 Task: Look for products in the category "Cookies" from Bake City Usa only.
Action: Mouse moved to (829, 296)
Screenshot: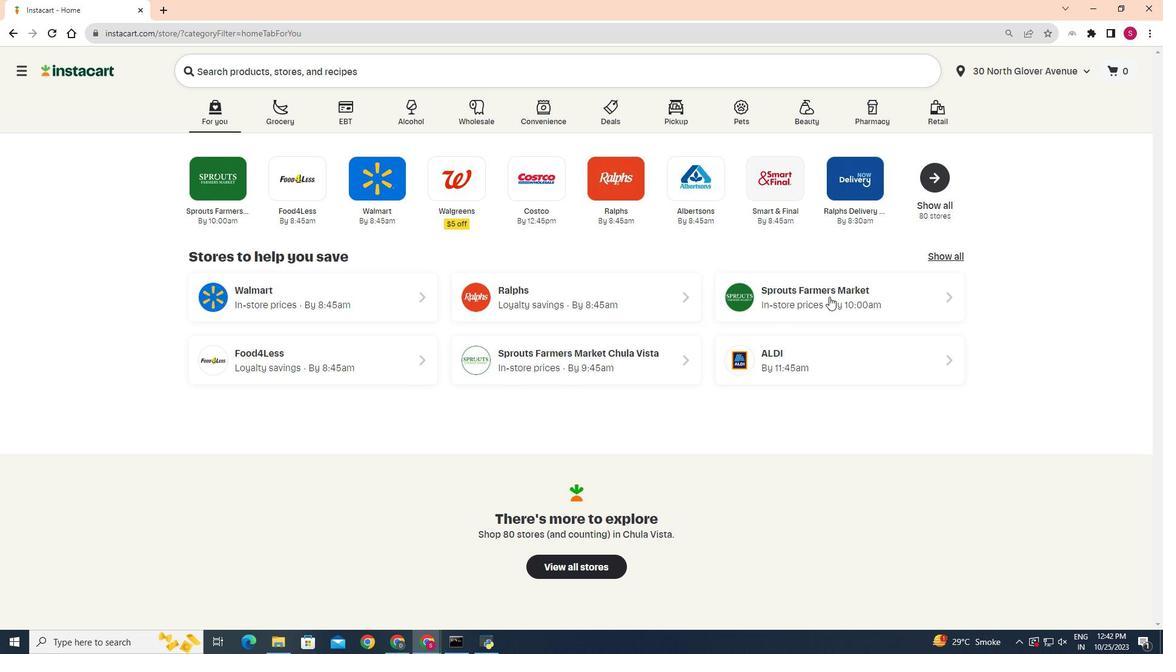 
Action: Mouse pressed left at (829, 296)
Screenshot: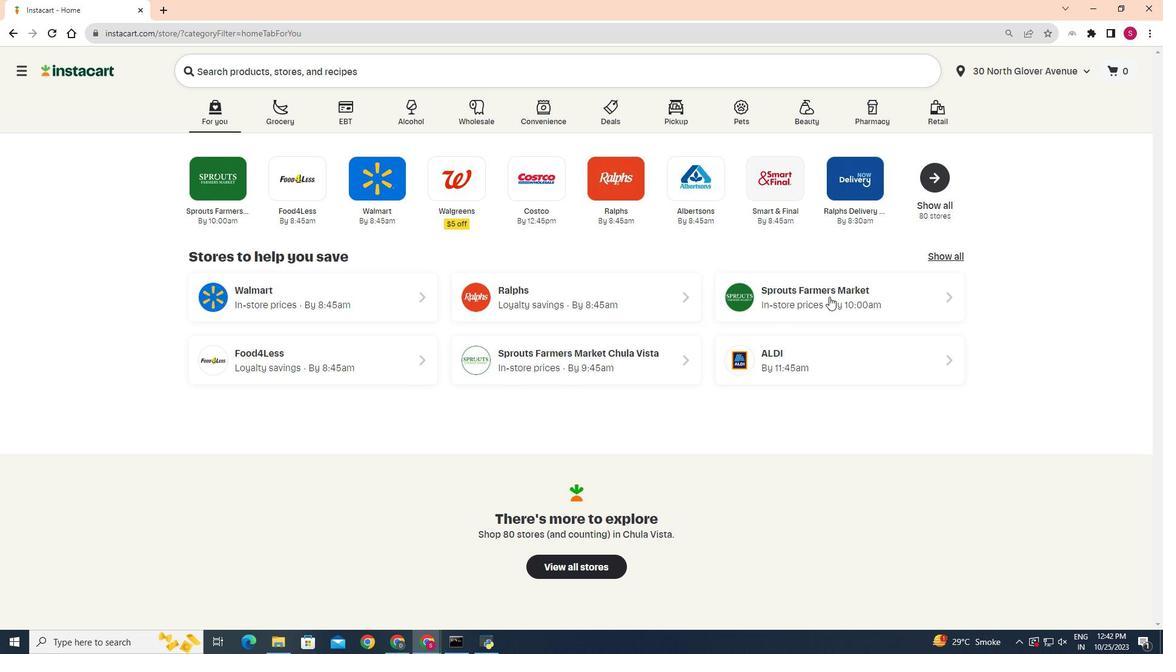 
Action: Mouse moved to (32, 528)
Screenshot: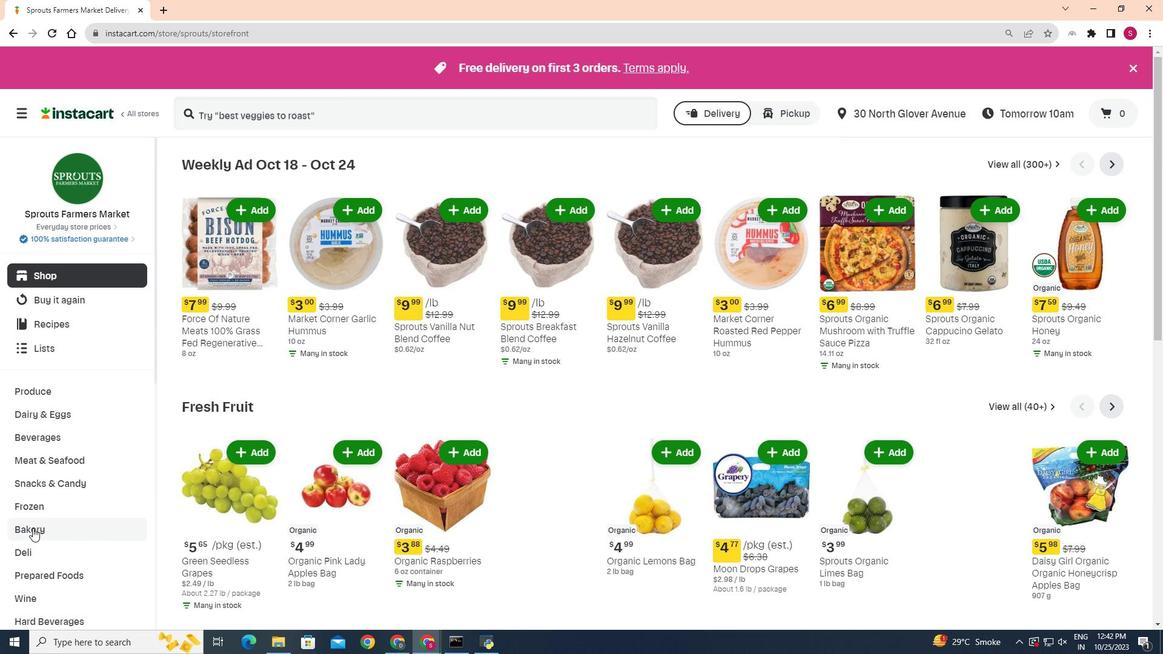 
Action: Mouse pressed left at (32, 528)
Screenshot: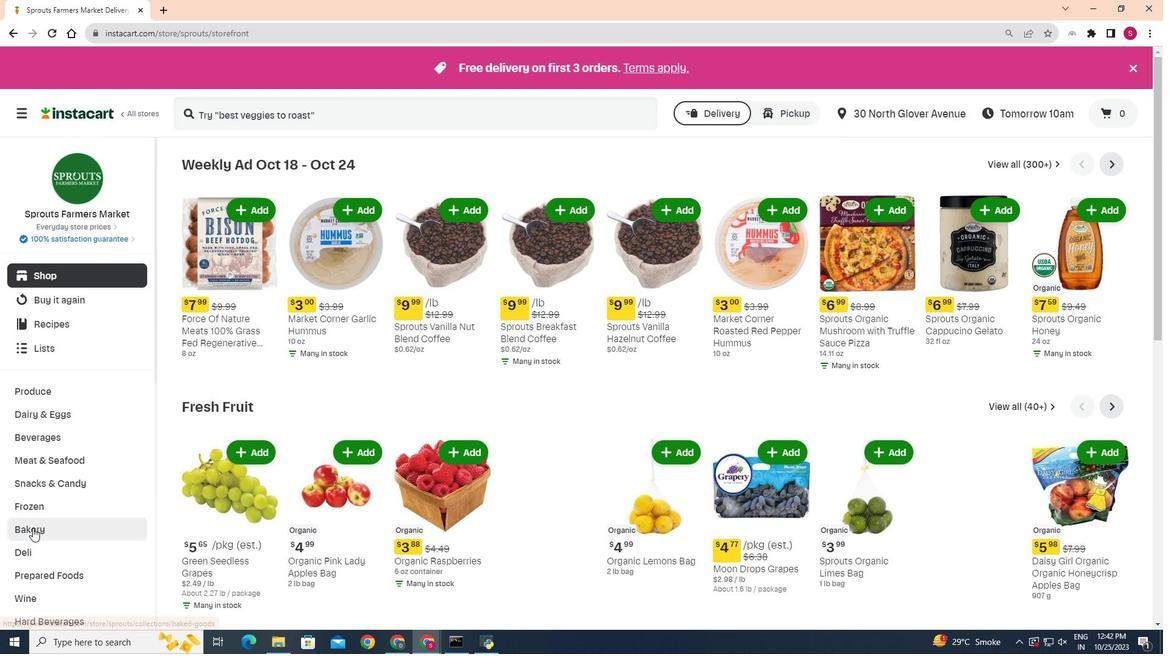 
Action: Mouse moved to (391, 190)
Screenshot: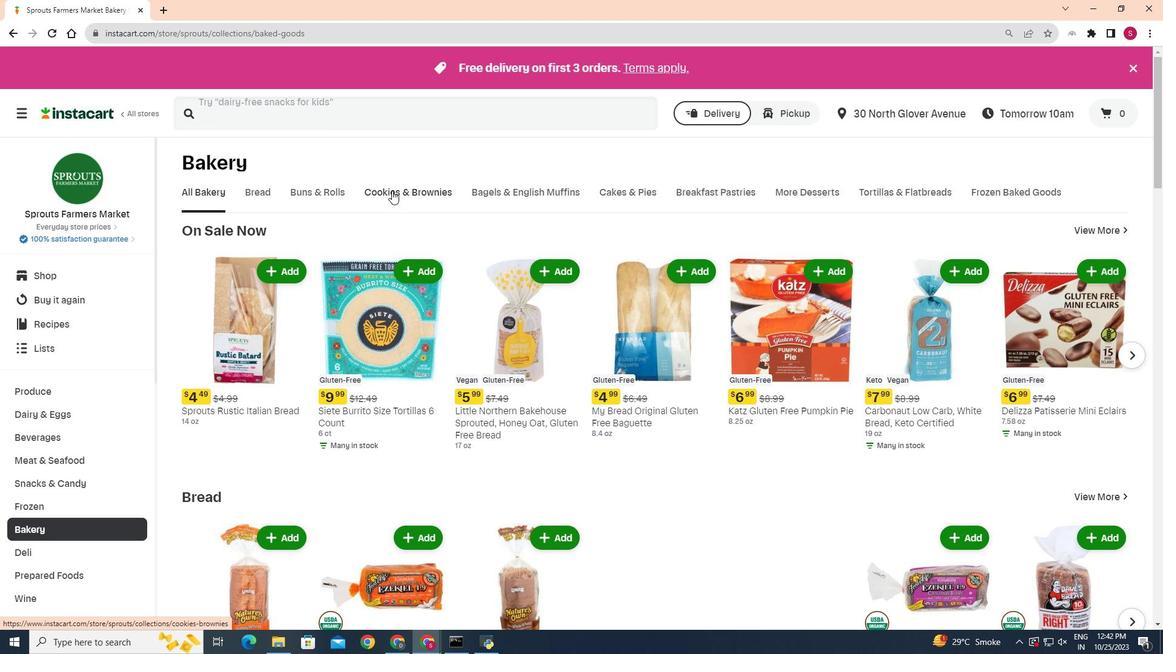 
Action: Mouse pressed left at (391, 190)
Screenshot: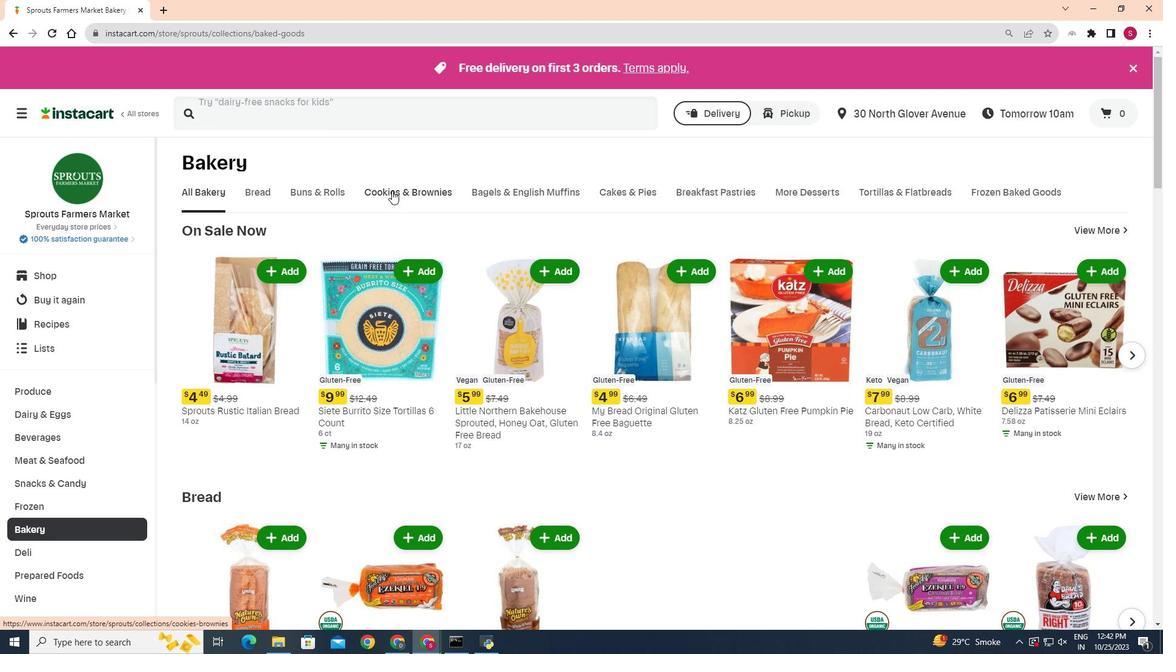 
Action: Mouse moved to (263, 245)
Screenshot: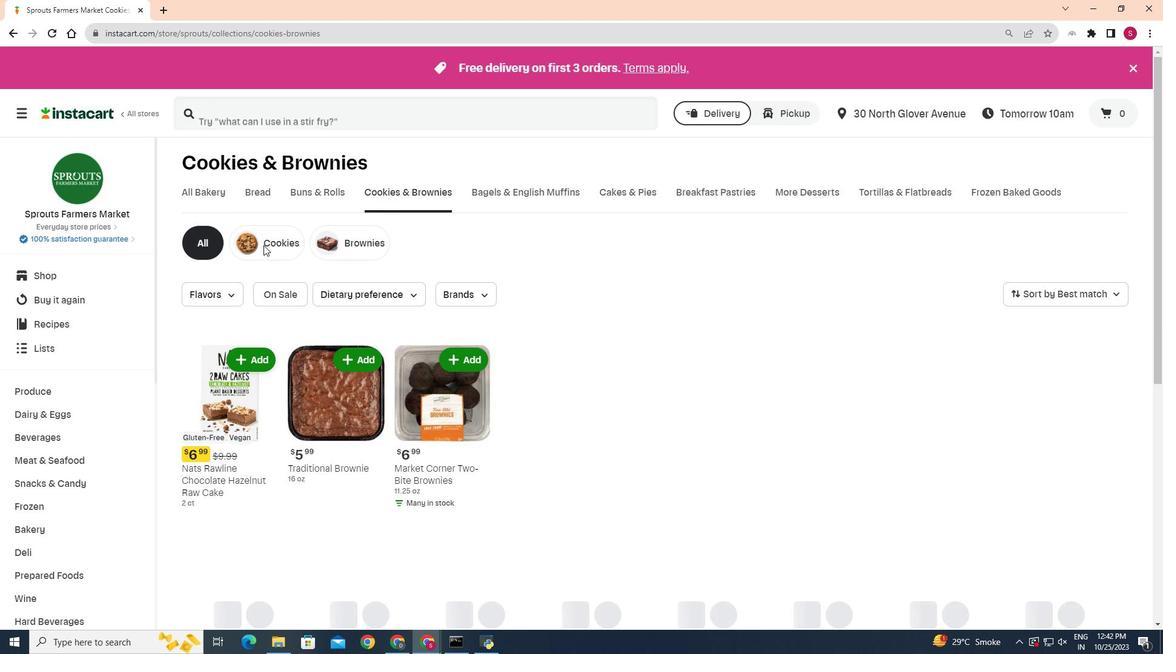 
Action: Mouse pressed left at (263, 245)
Screenshot: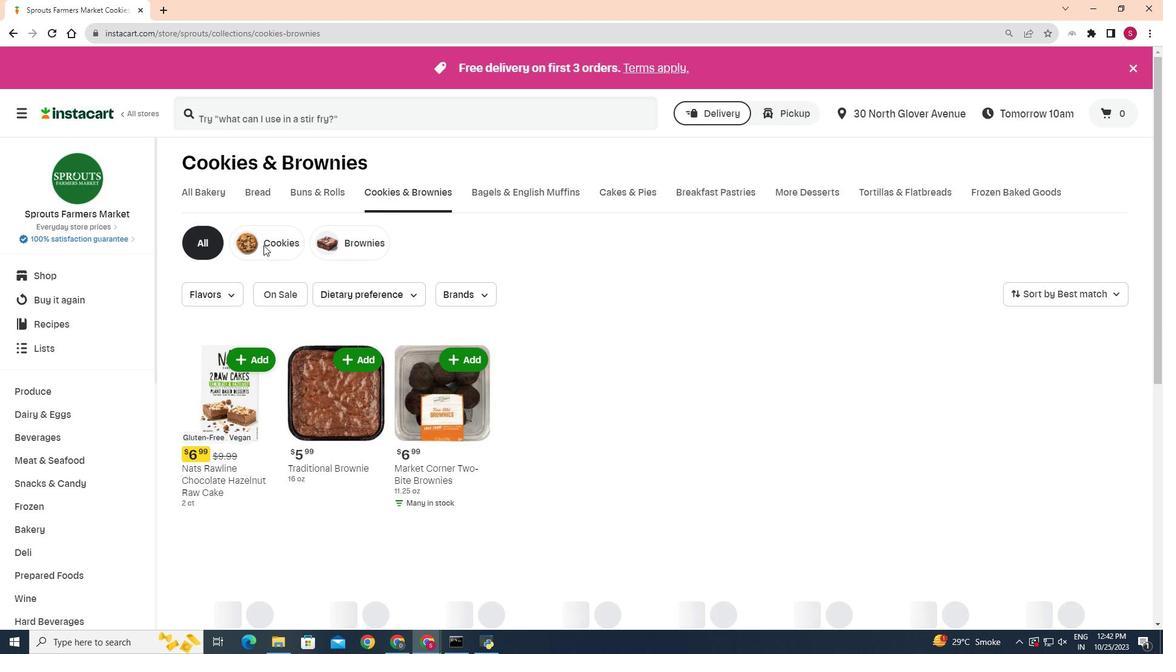 
Action: Mouse moved to (267, 241)
Screenshot: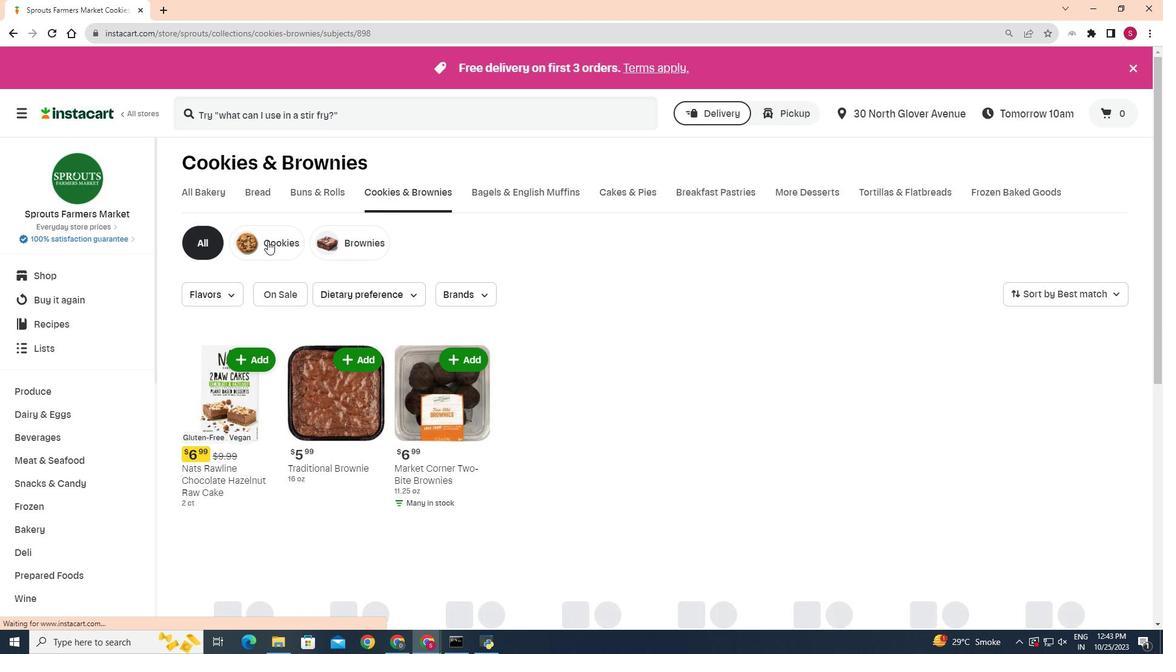 
Action: Mouse pressed left at (267, 241)
Screenshot: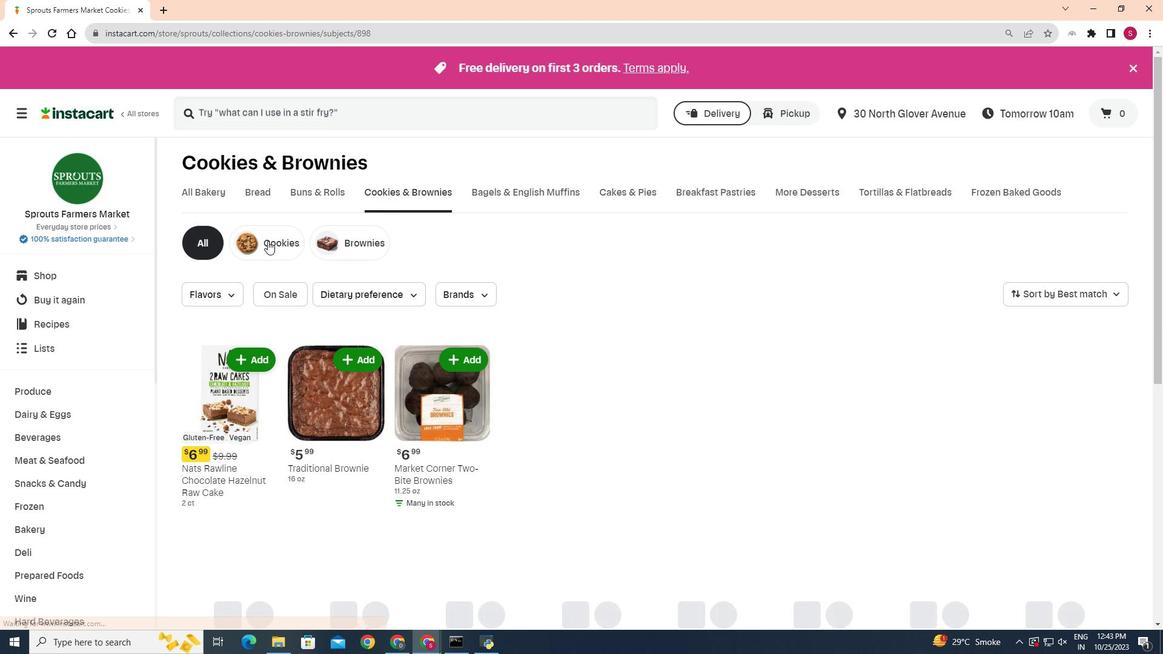 
Action: Mouse moved to (486, 296)
Screenshot: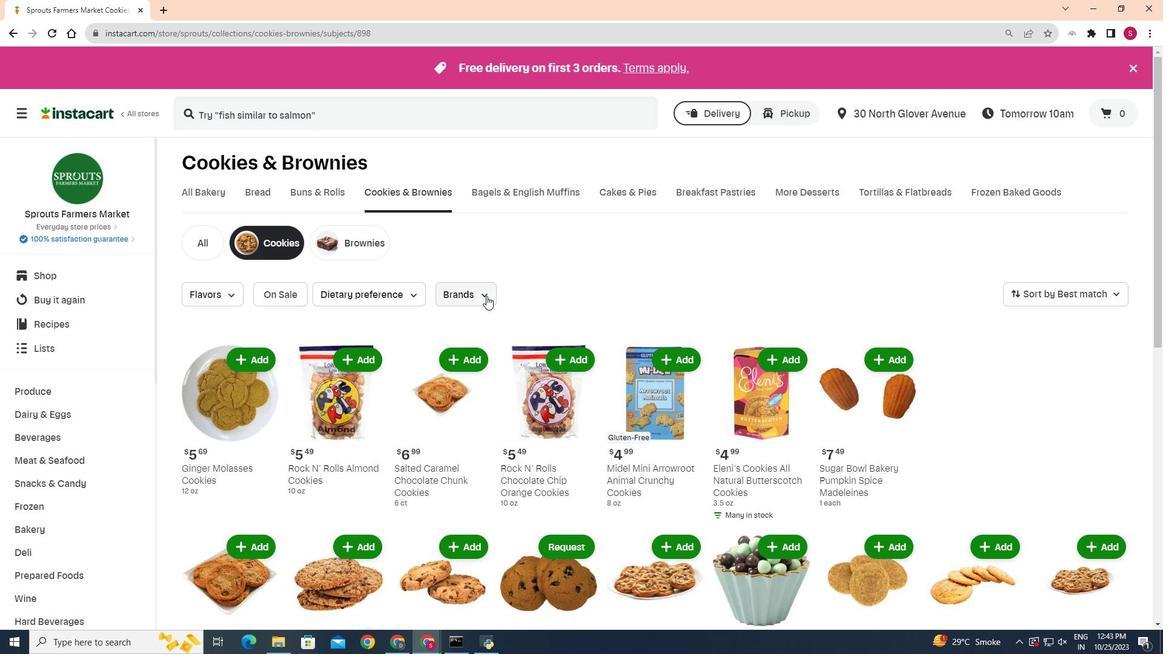 
Action: Mouse pressed left at (486, 296)
Screenshot: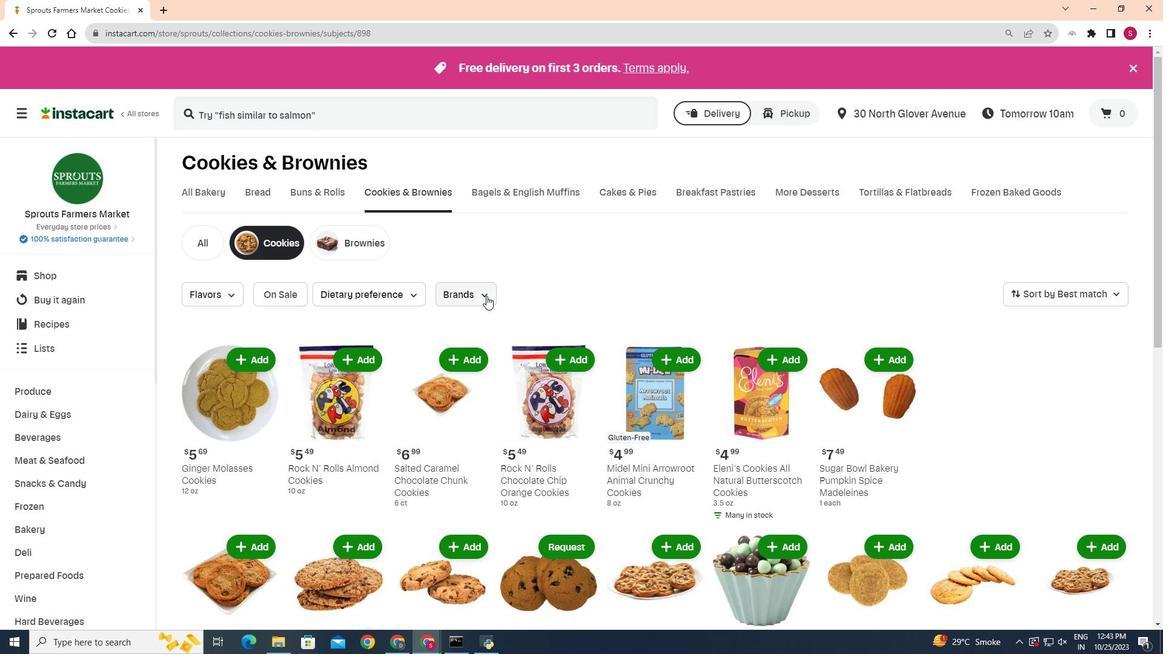 
Action: Mouse moved to (481, 350)
Screenshot: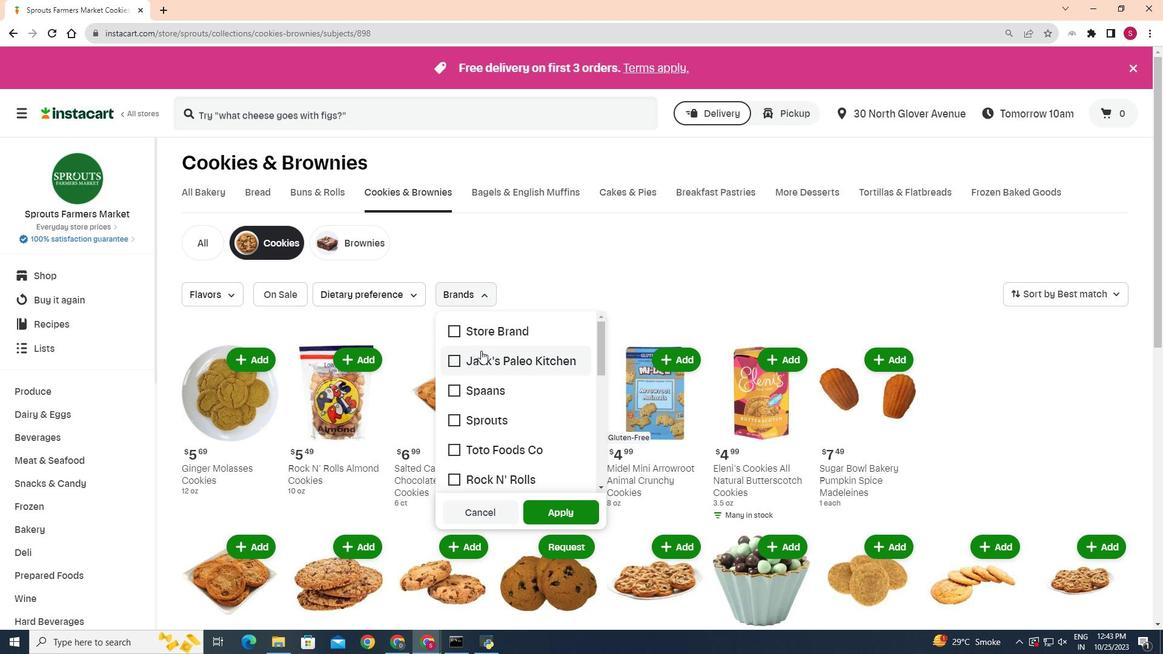 
Action: Mouse scrolled (481, 350) with delta (0, 0)
Screenshot: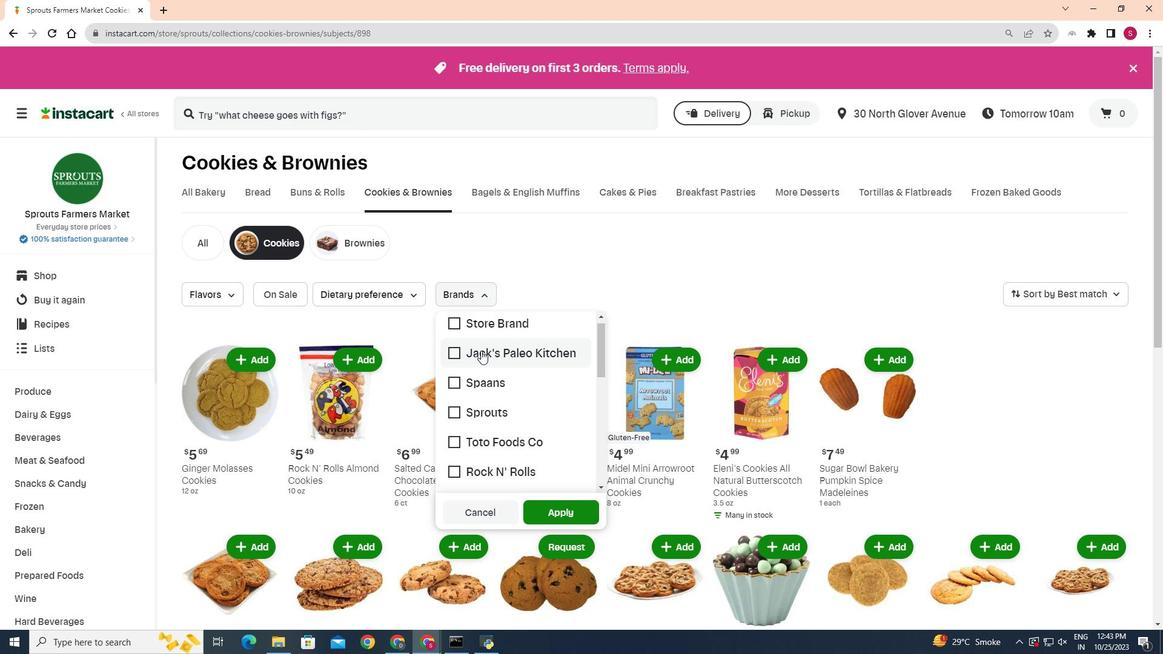 
Action: Mouse scrolled (481, 350) with delta (0, 0)
Screenshot: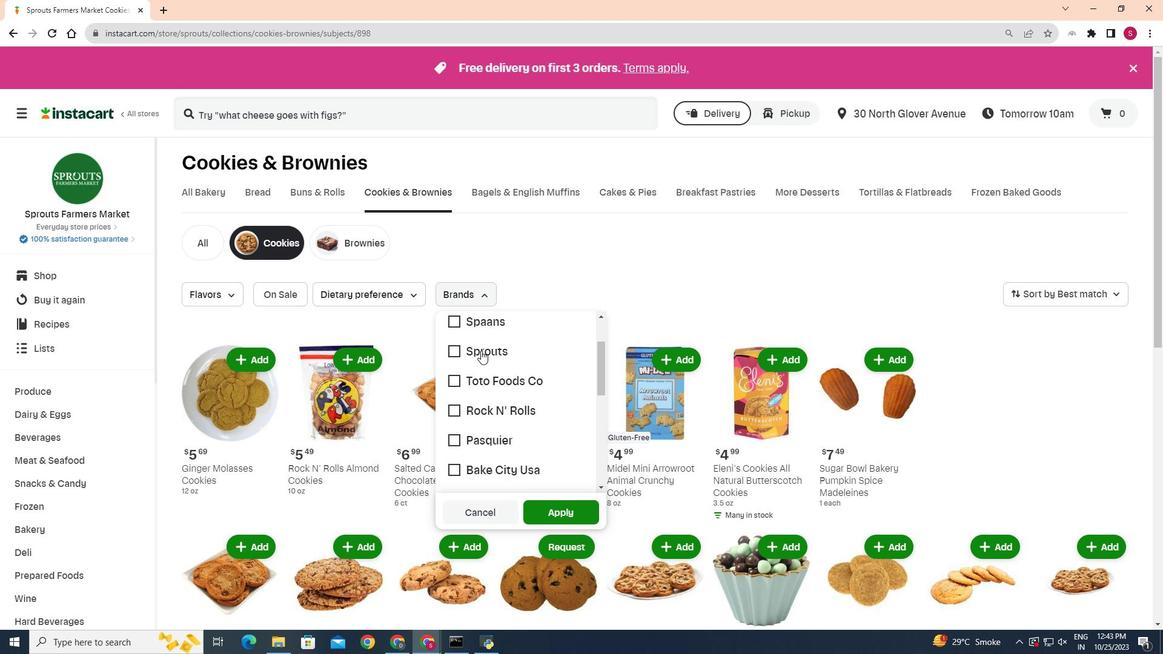 
Action: Mouse moved to (463, 421)
Screenshot: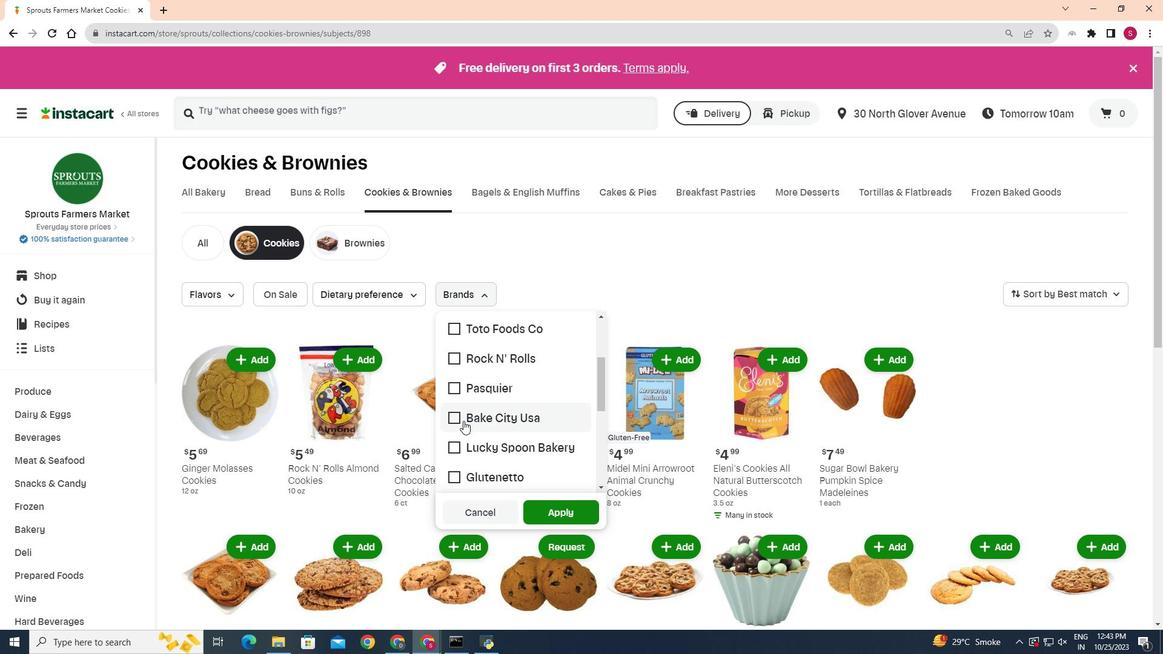 
Action: Mouse pressed left at (463, 421)
Screenshot: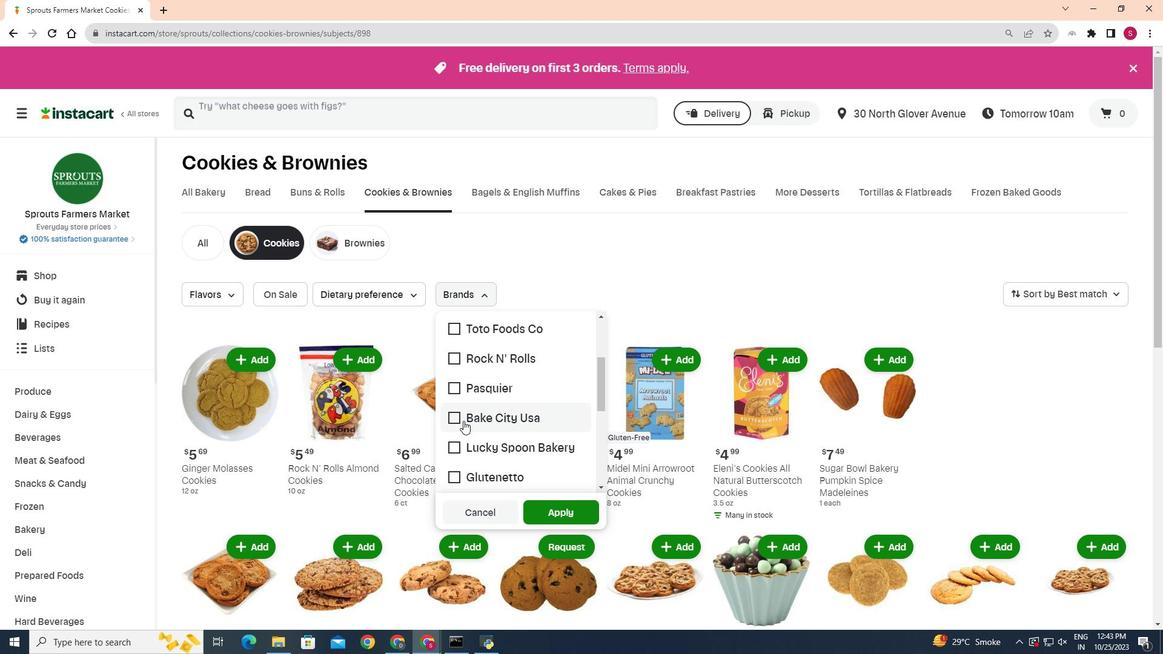 
Action: Mouse moved to (544, 516)
Screenshot: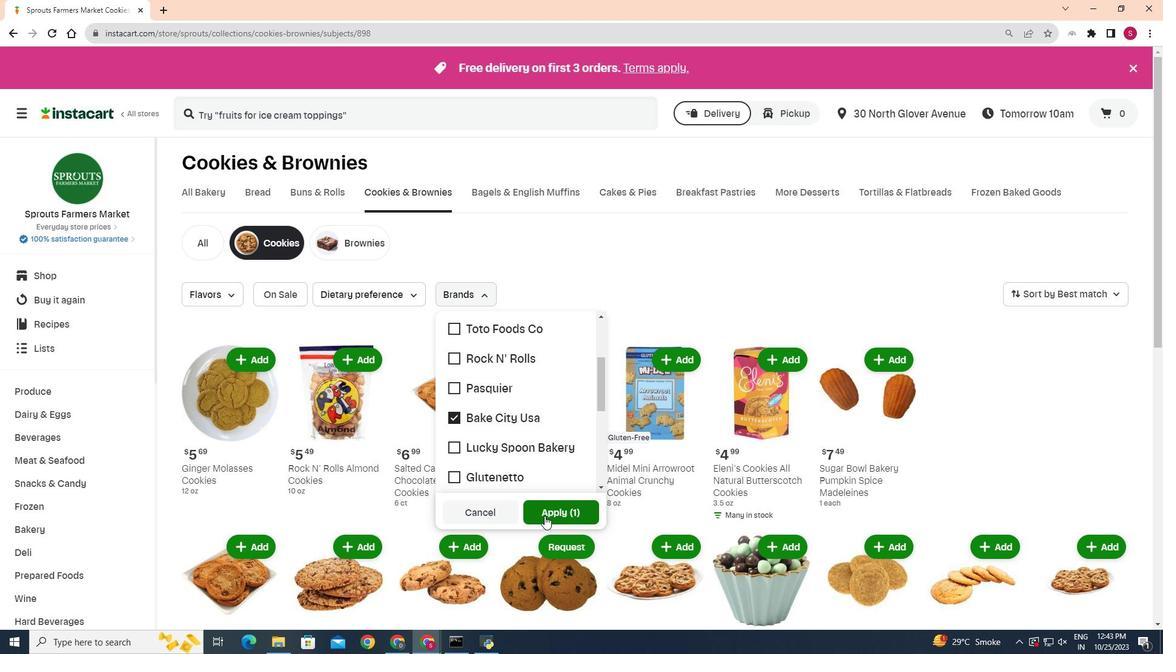 
Action: Mouse pressed left at (544, 516)
Screenshot: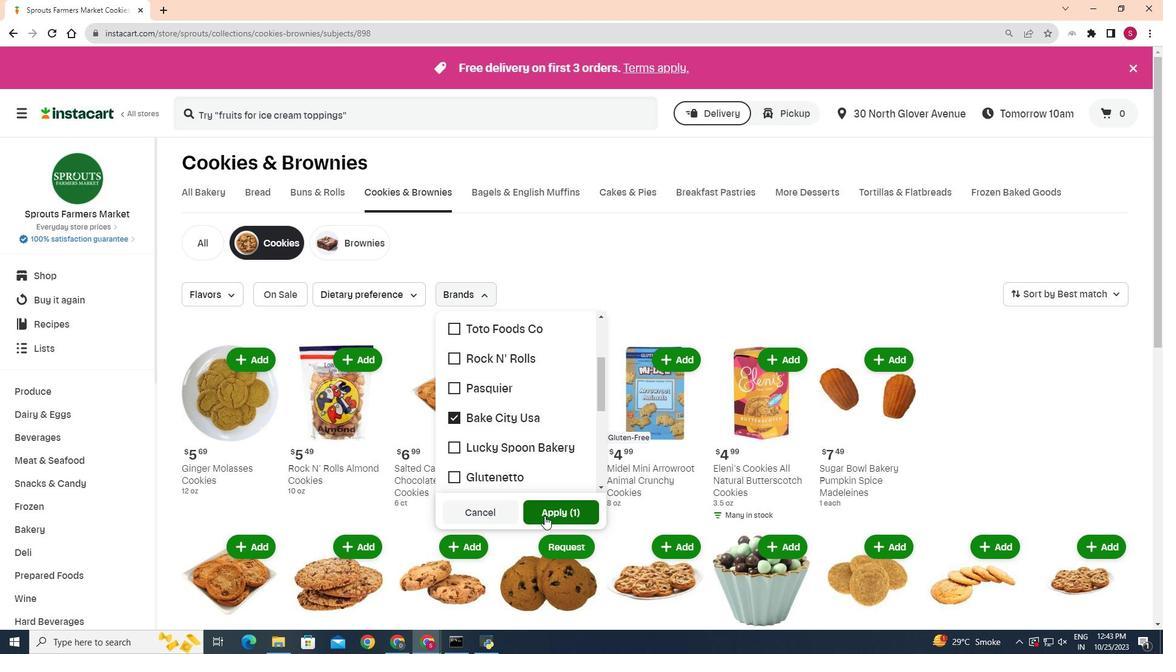 
Action: Mouse moved to (781, 502)
Screenshot: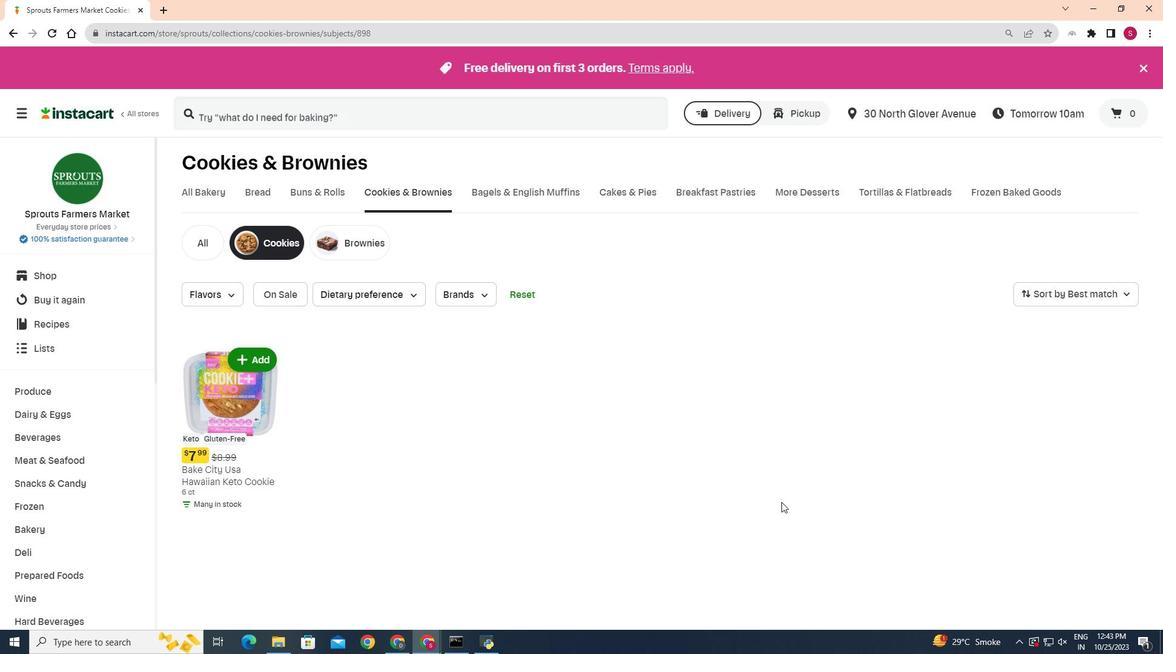 
